 Task: Add a signature Jane Thompson containing Best wishes for a happy Fathers Day, Jane Thompson to email address softage.2@softage.net and add a folder Toys
Action: Mouse moved to (520, 474)
Screenshot: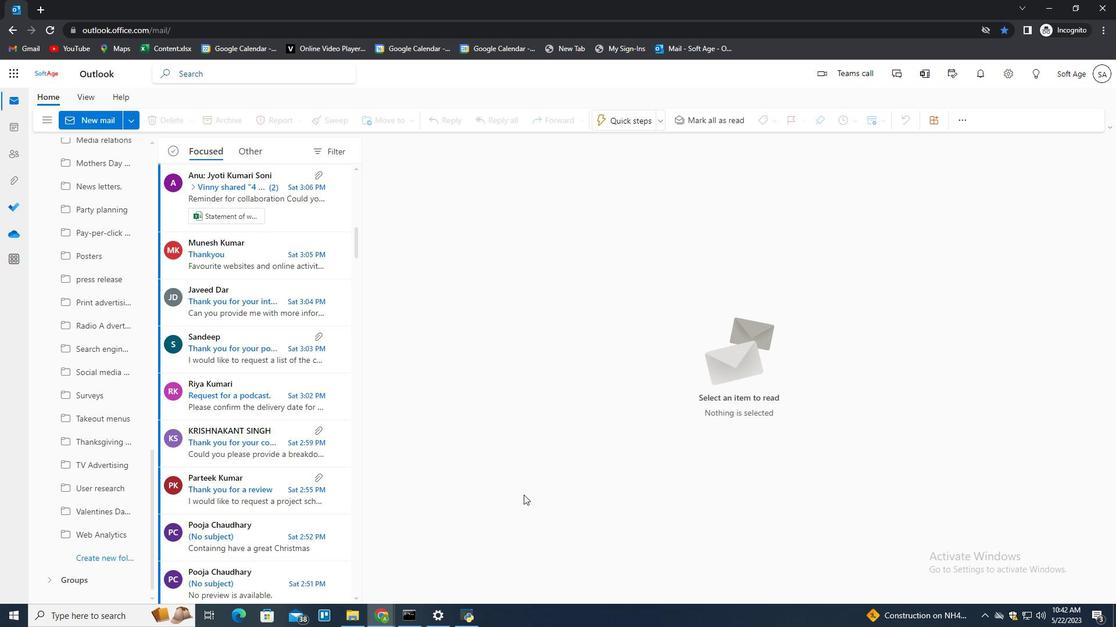 
Action: Key pressed n
Screenshot: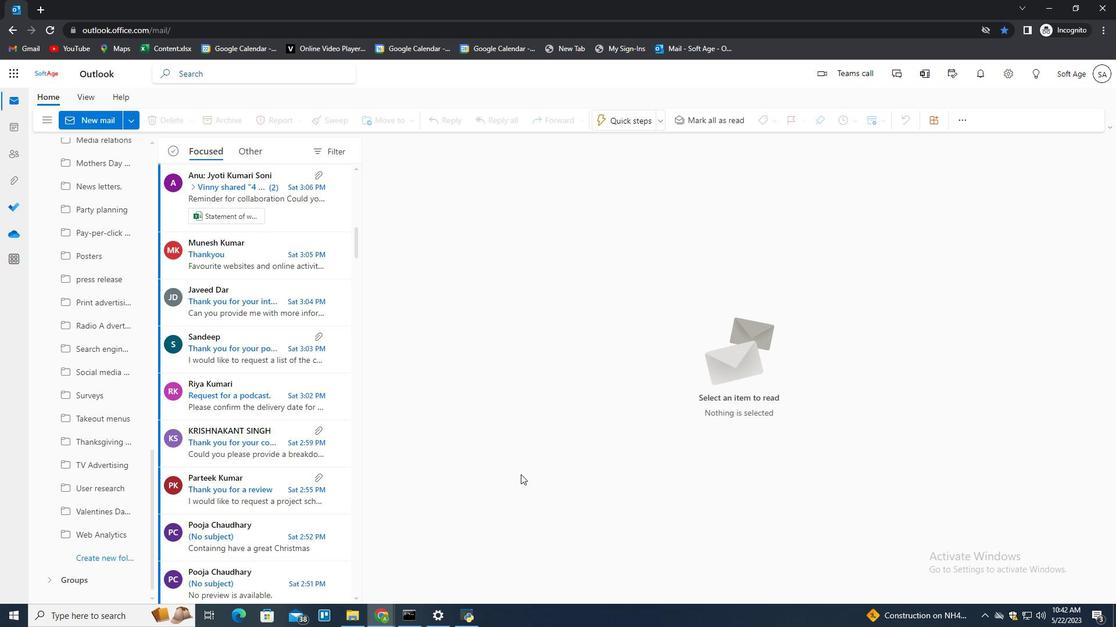 
Action: Mouse moved to (748, 119)
Screenshot: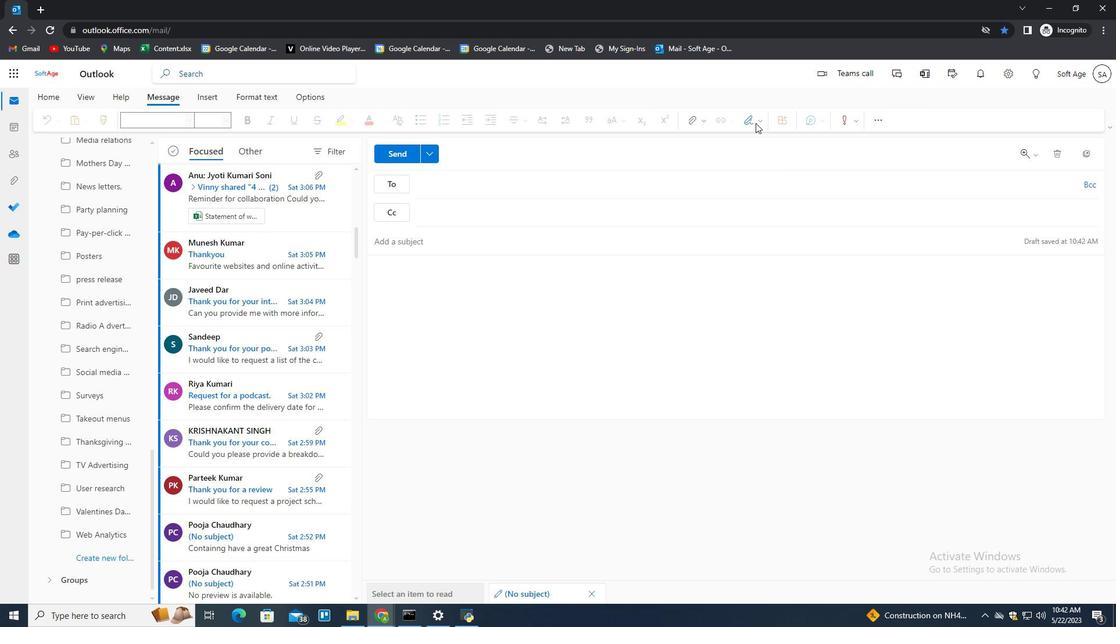 
Action: Mouse pressed left at (748, 119)
Screenshot: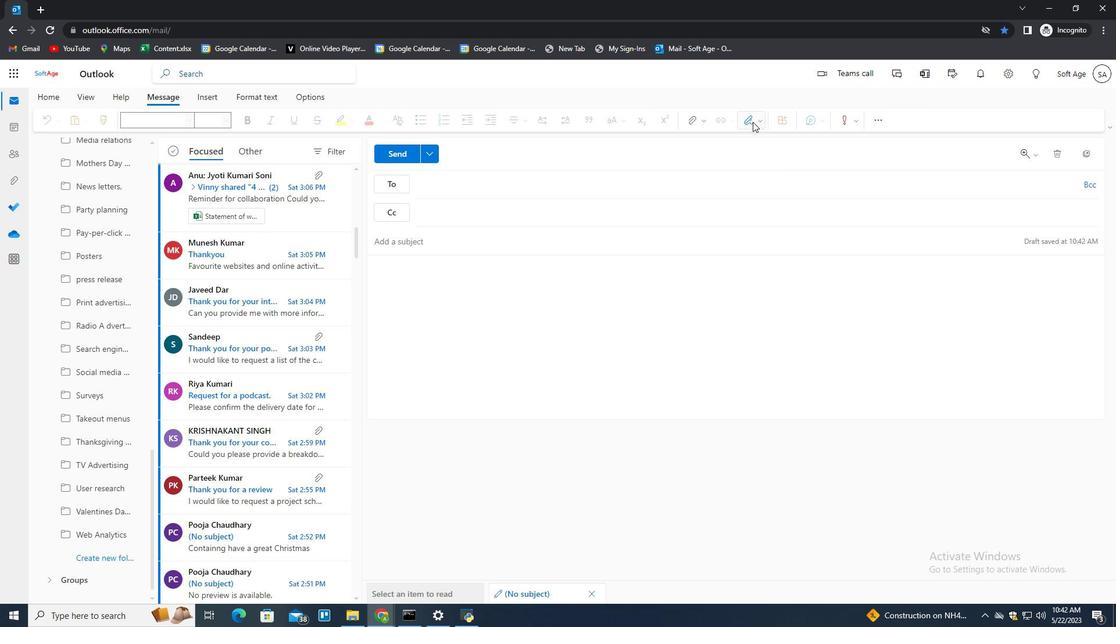
Action: Mouse moved to (731, 169)
Screenshot: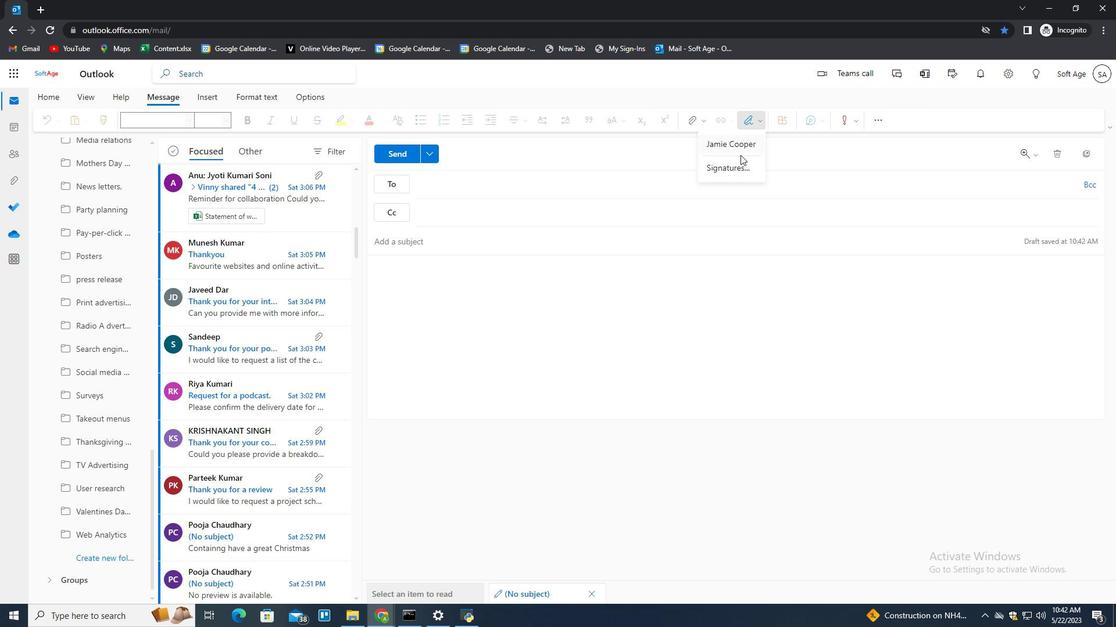 
Action: Mouse pressed left at (731, 169)
Screenshot: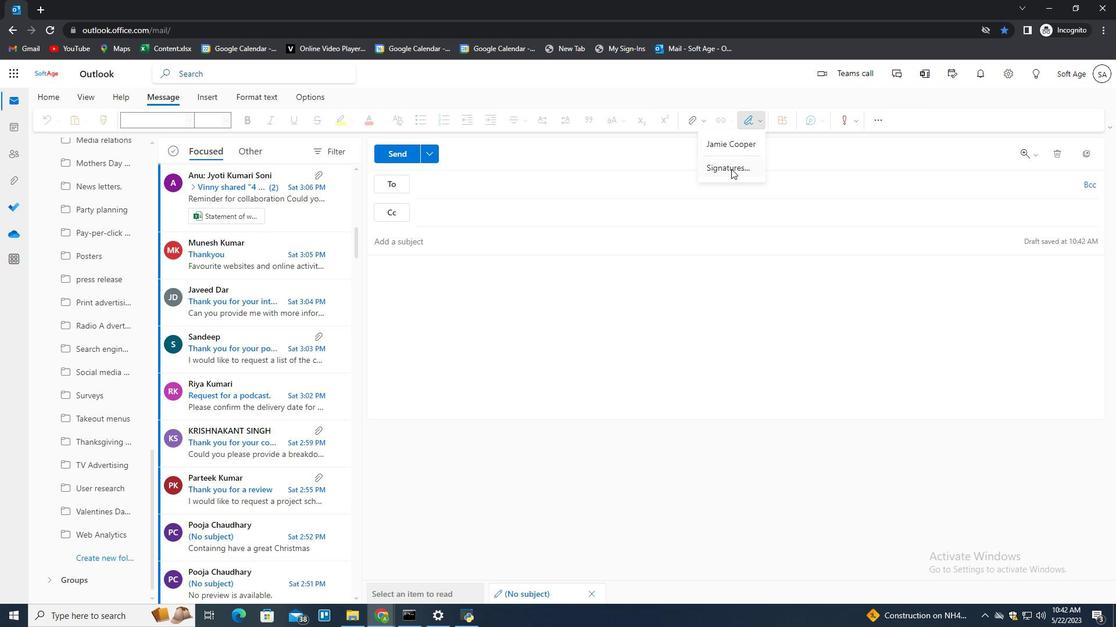 
Action: Mouse moved to (788, 215)
Screenshot: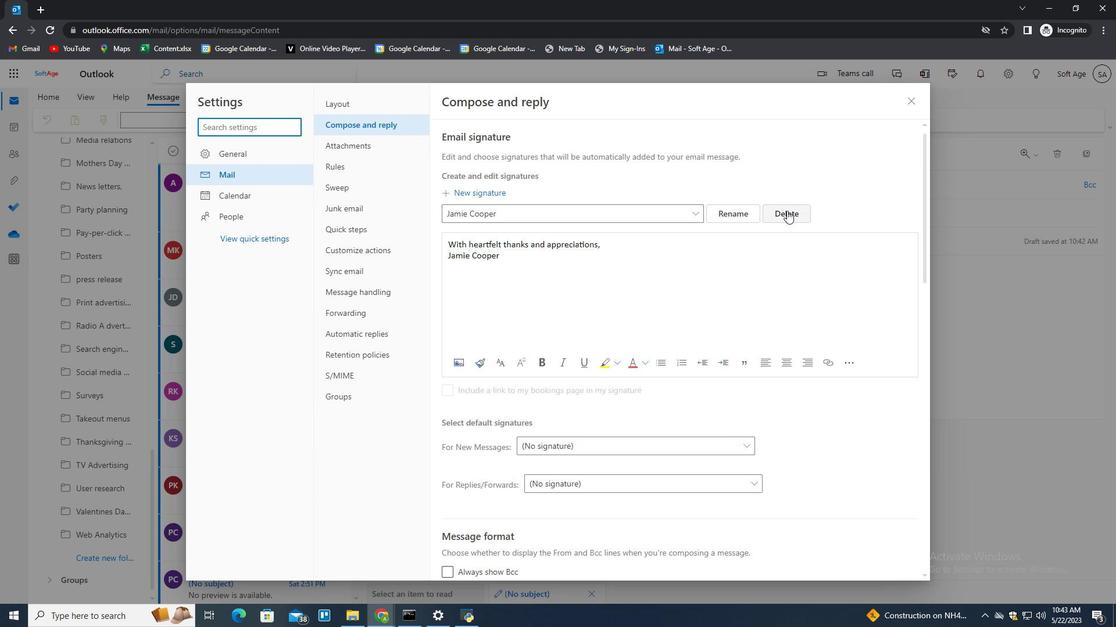 
Action: Mouse pressed left at (788, 215)
Screenshot: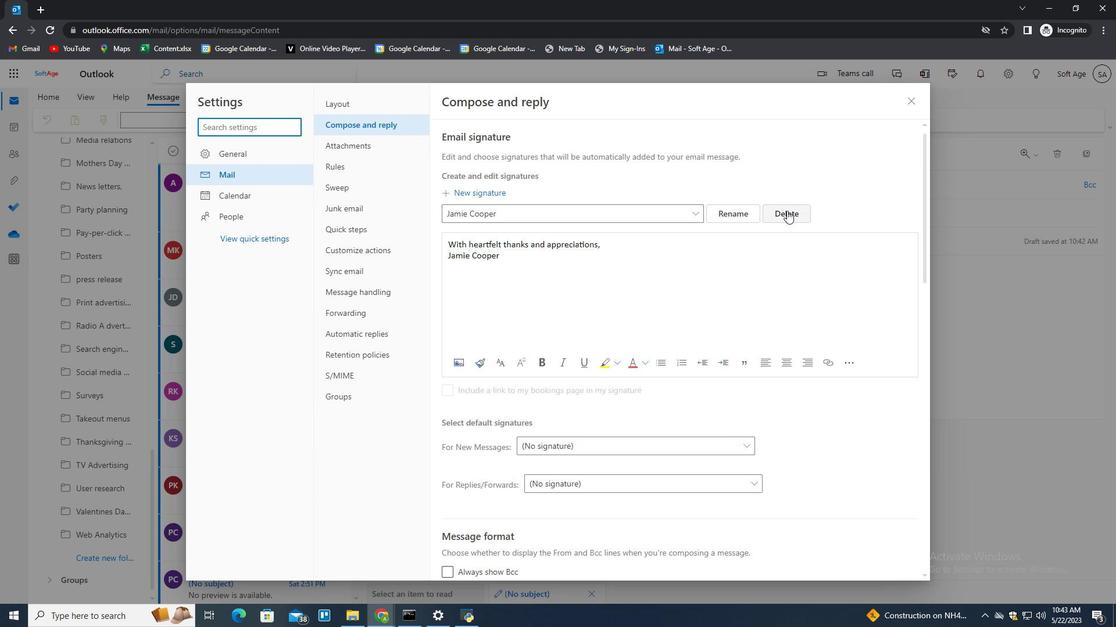 
Action: Mouse moved to (784, 216)
Screenshot: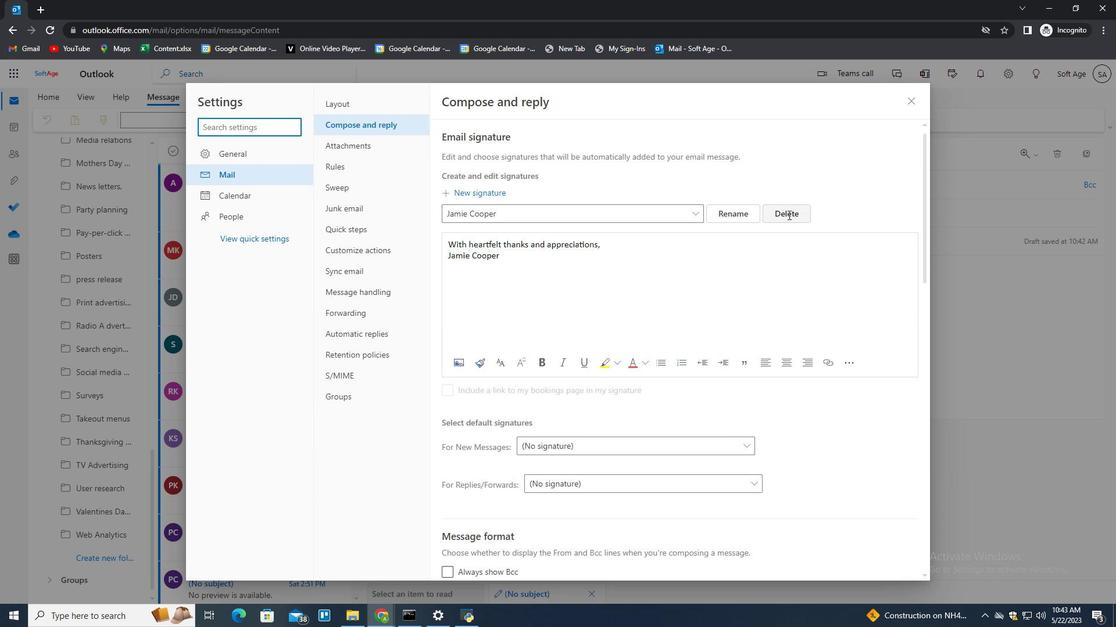 
Action: Mouse pressed left at (784, 216)
Screenshot: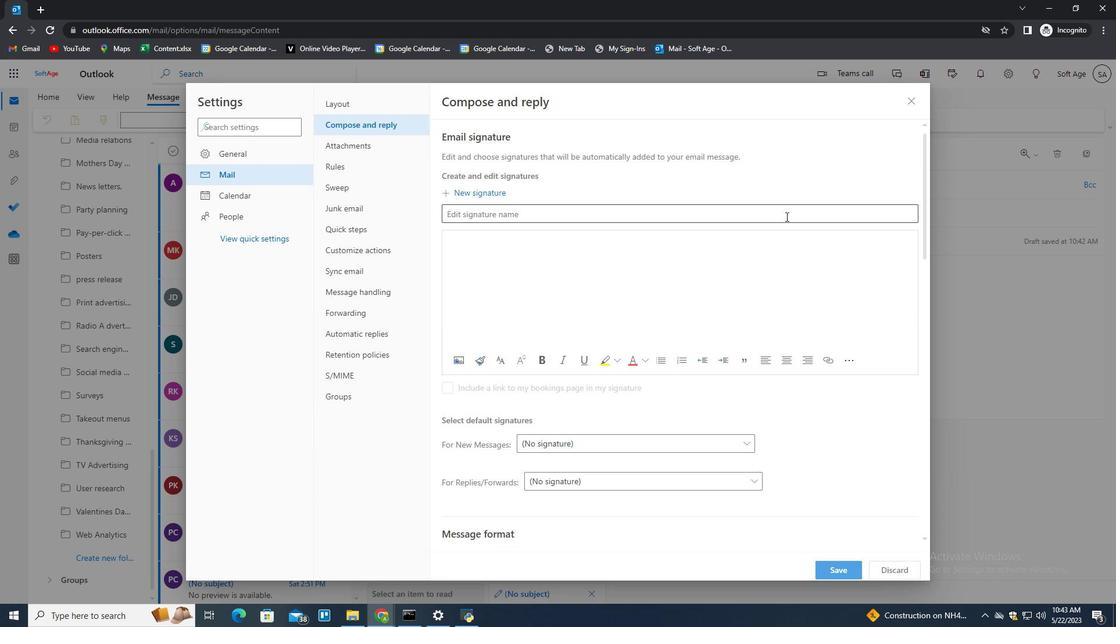 
Action: Key pressed <Key.shift>Jane<Key.space><Key.shift>Thompson<Key.space><Key.tab><Key.shift>Best<Key.space>wishes<Key.space>for<Key.space>a<Key.space>happy<Key.space><Key.shift>Ga<Key.backspace><Key.backspace><Key.shift><Key.shift>G<Key.backspace>Fathers<Key.space><Key.shift>S<Key.backspace>Daym<Key.backspace>,<Key.shift_r><Key.enter><Key.shift>Jane<Key.space><Key.shift>Thompson
Screenshot: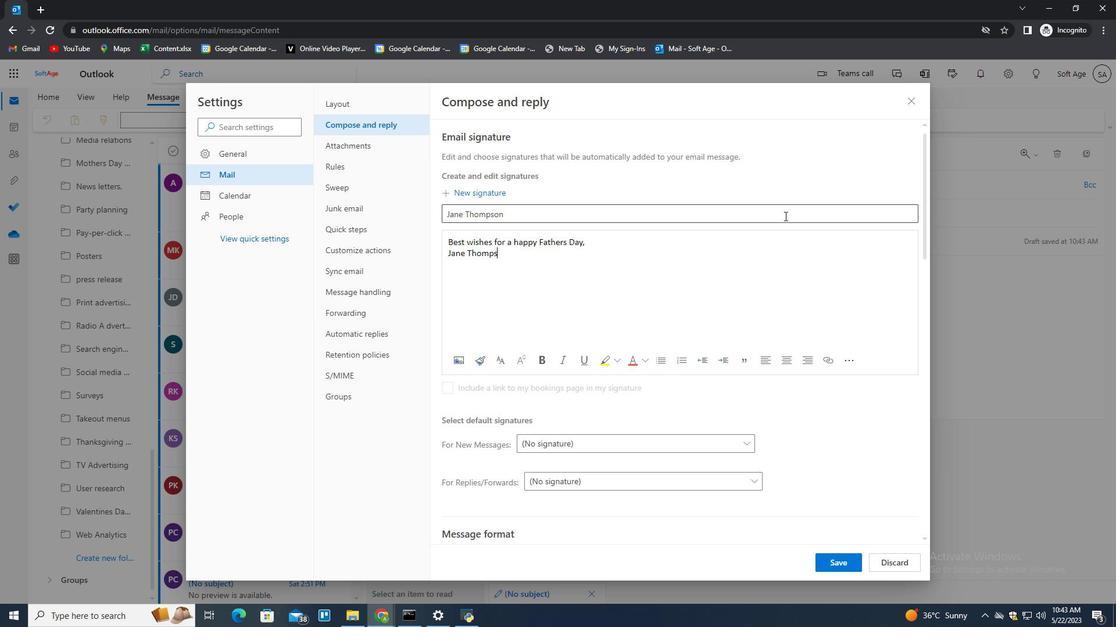 
Action: Mouse moved to (840, 562)
Screenshot: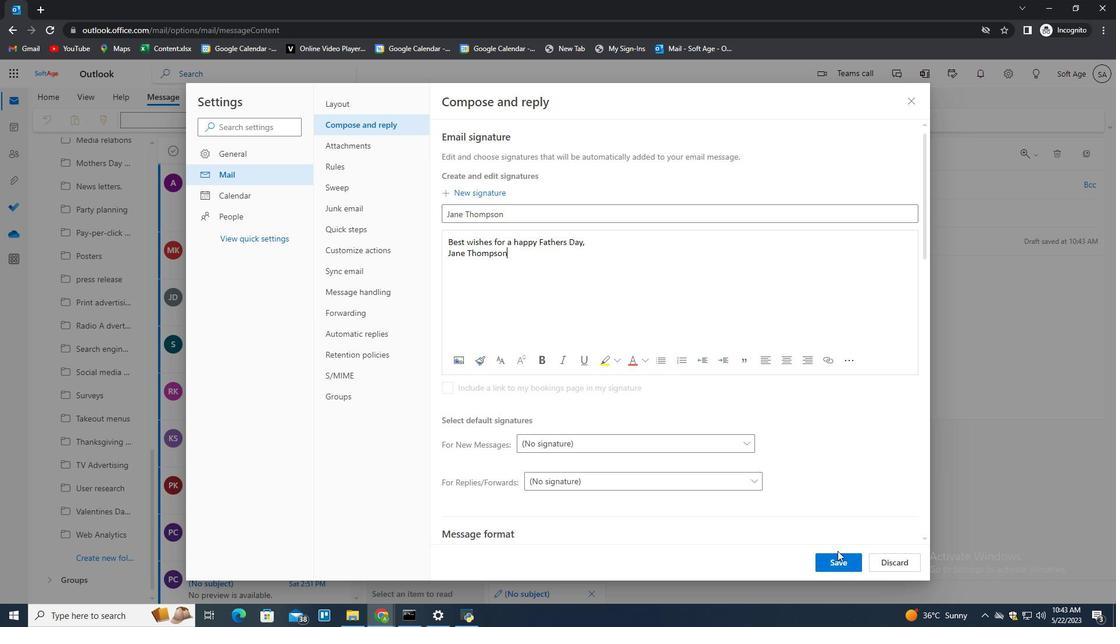 
Action: Mouse pressed left at (840, 562)
Screenshot: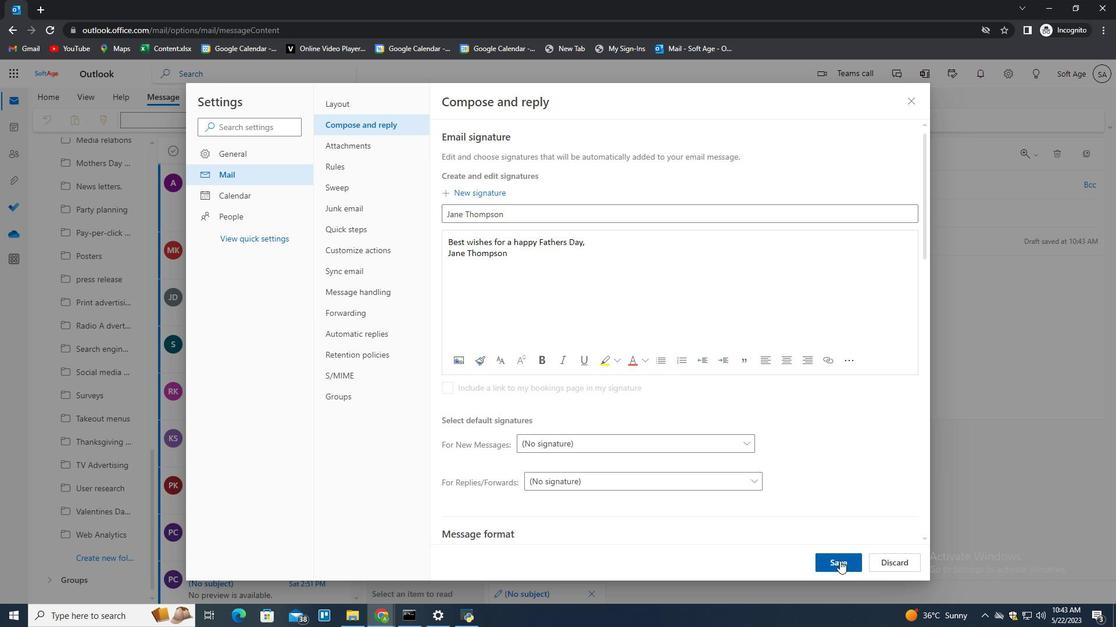 
Action: Mouse moved to (982, 349)
Screenshot: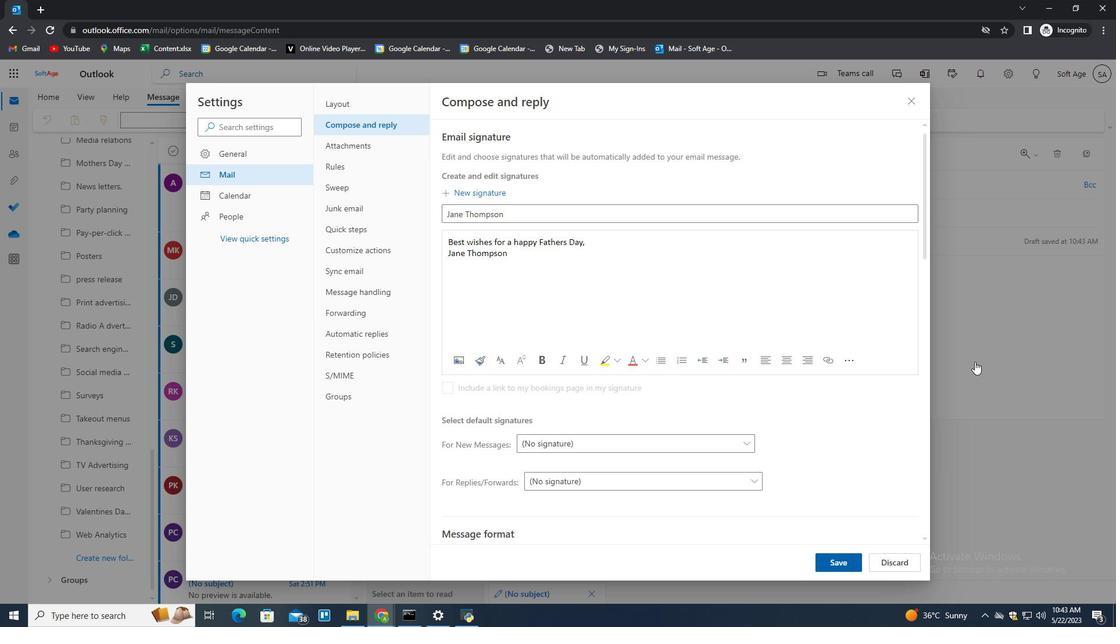 
Action: Mouse pressed left at (982, 349)
Screenshot: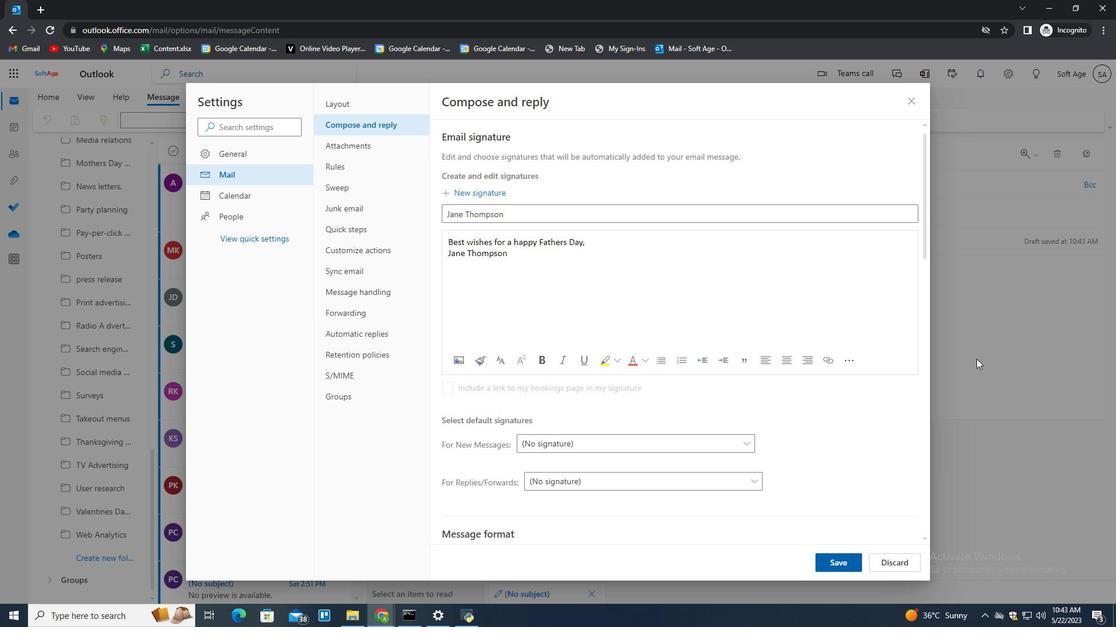 
Action: Mouse moved to (755, 125)
Screenshot: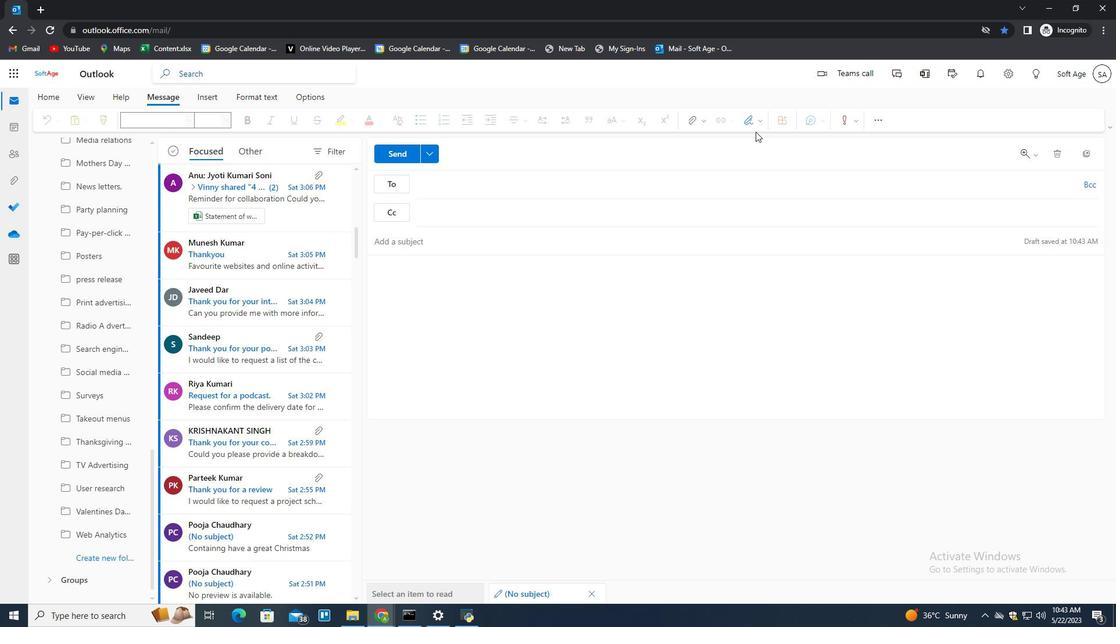 
Action: Mouse pressed left at (755, 125)
Screenshot: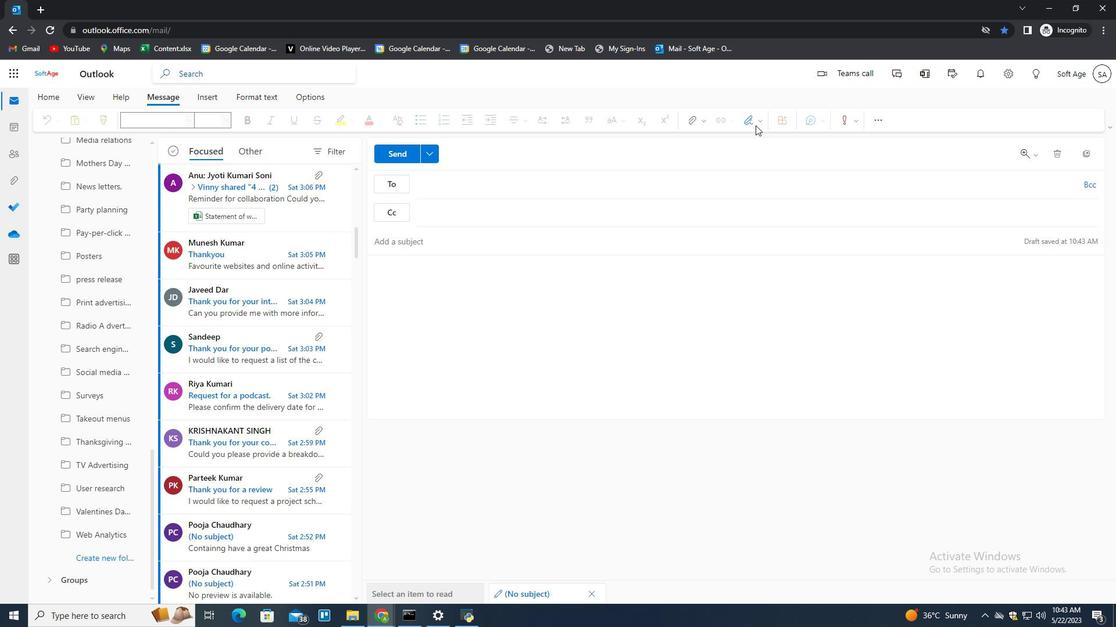 
Action: Mouse moved to (742, 144)
Screenshot: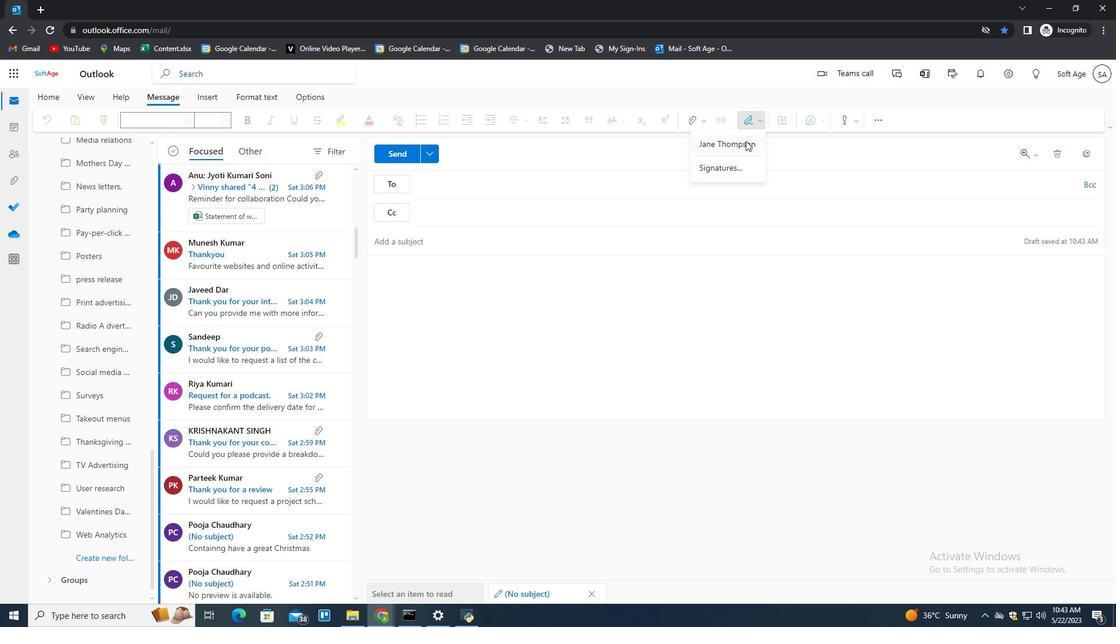 
Action: Mouse pressed left at (742, 144)
Screenshot: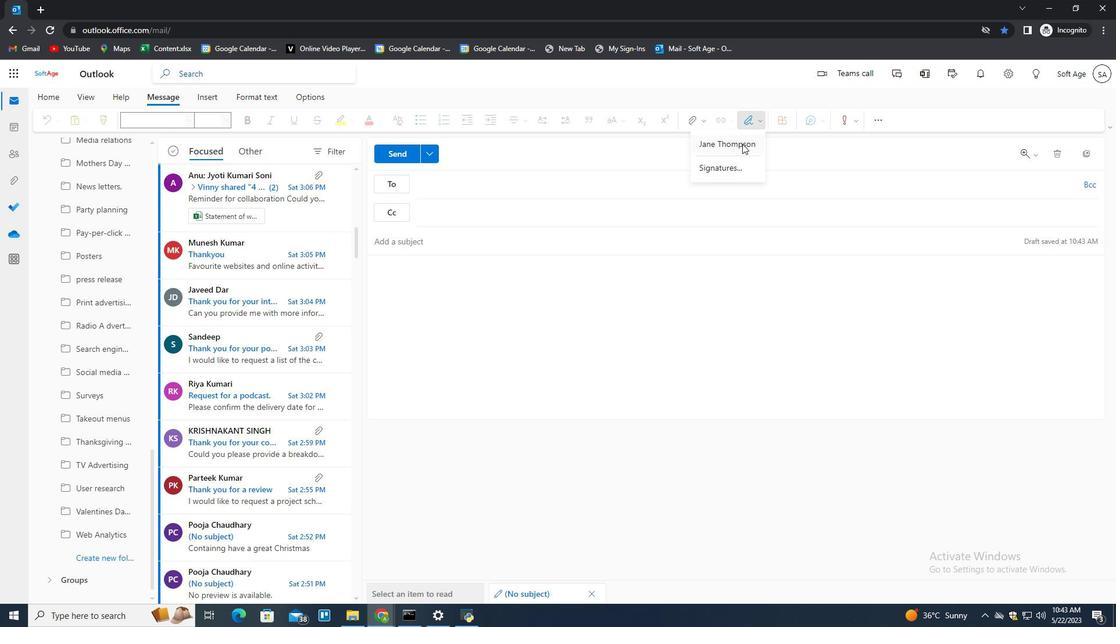 
Action: Mouse moved to (451, 188)
Screenshot: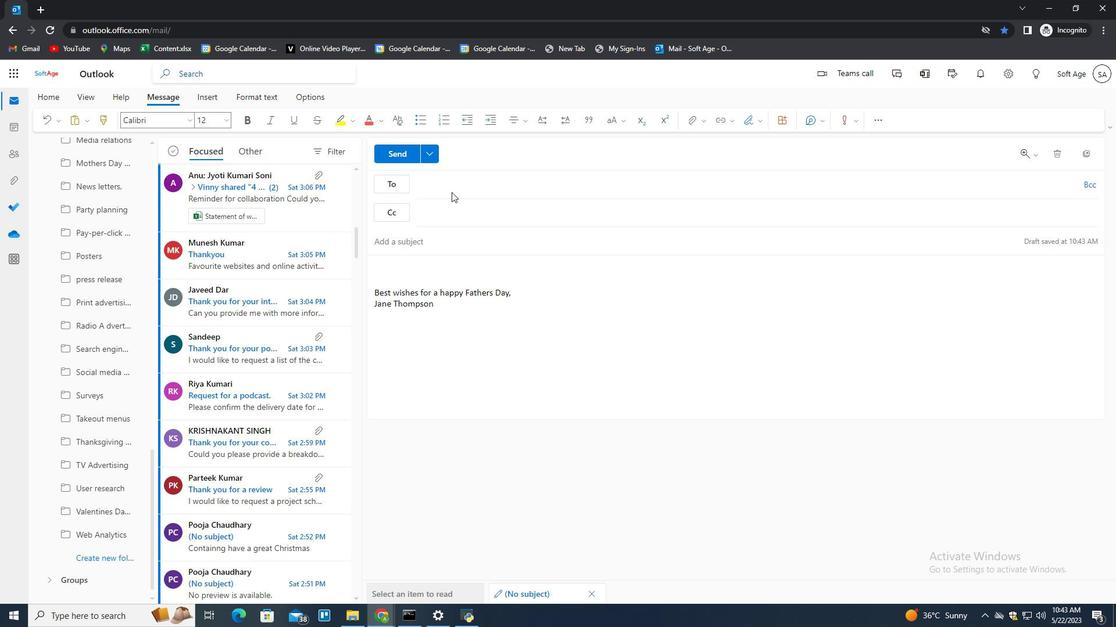 
Action: Mouse pressed left at (451, 188)
Screenshot: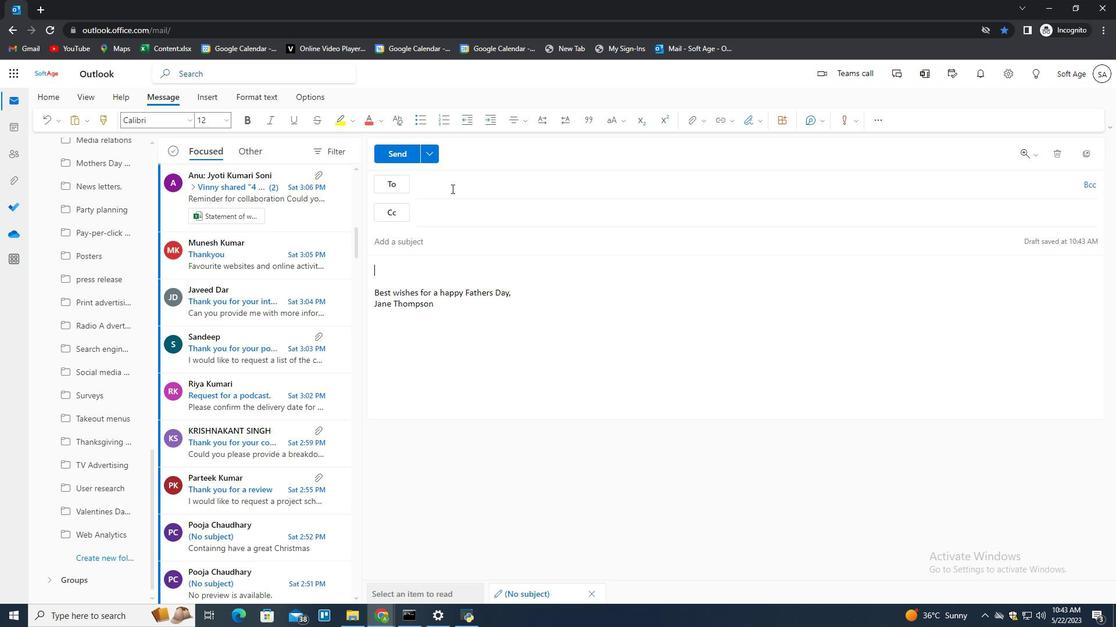 
Action: Key pressed softae.<Key.backspace><Key.backspace>ge.2<Key.shift>@softage.net<Key.enter>
Screenshot: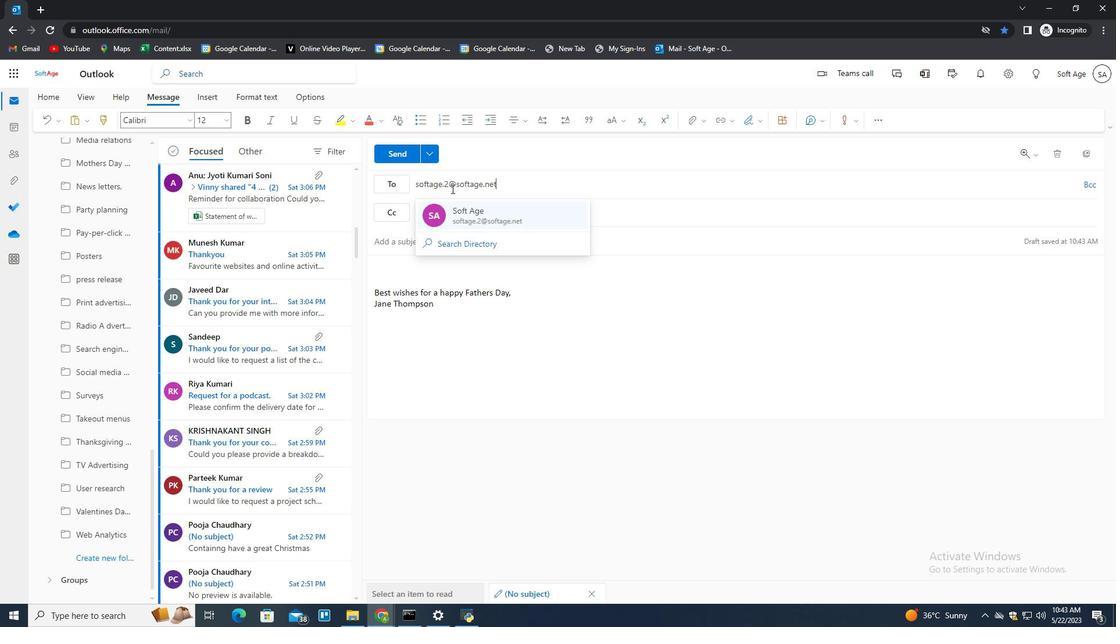 
Action: Mouse moved to (96, 585)
Screenshot: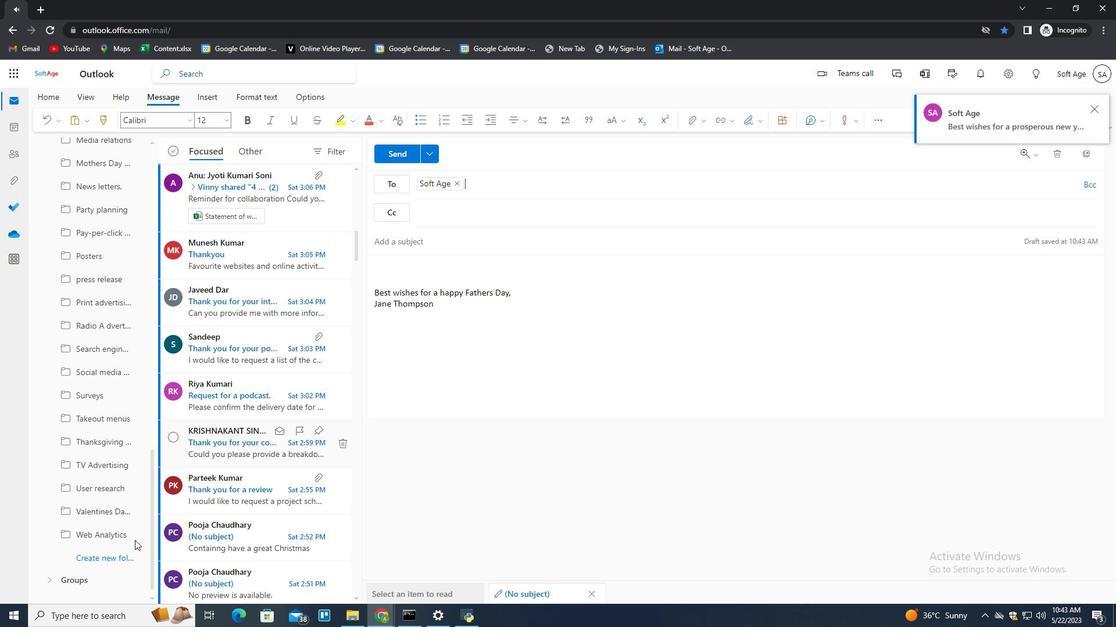 
Action: Mouse scrolled (96, 585) with delta (0, 0)
Screenshot: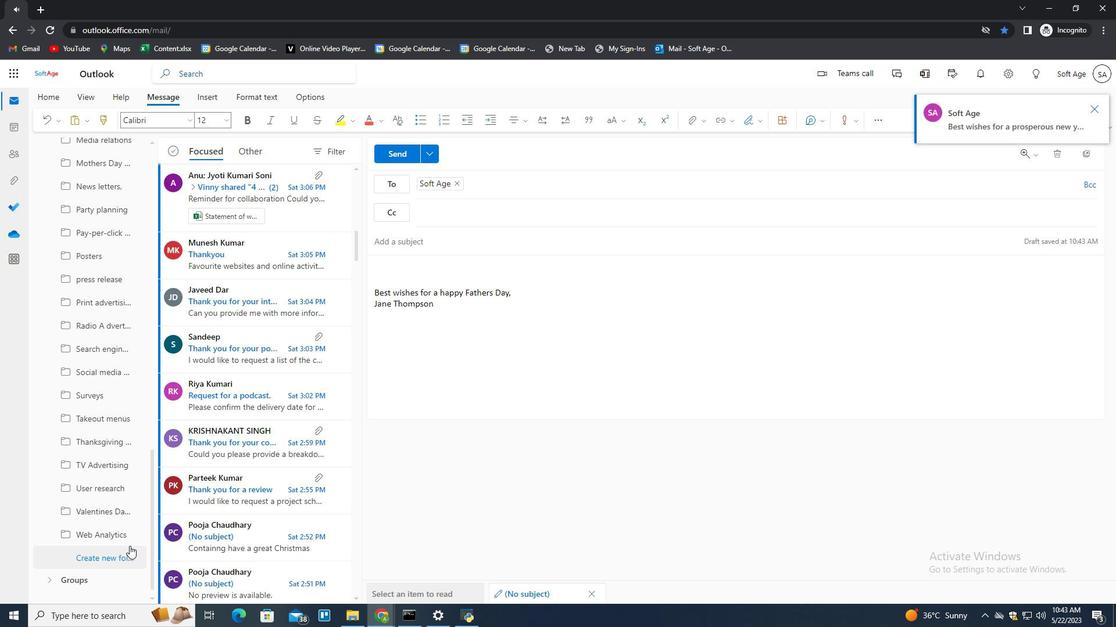 
Action: Mouse scrolled (96, 585) with delta (0, 0)
Screenshot: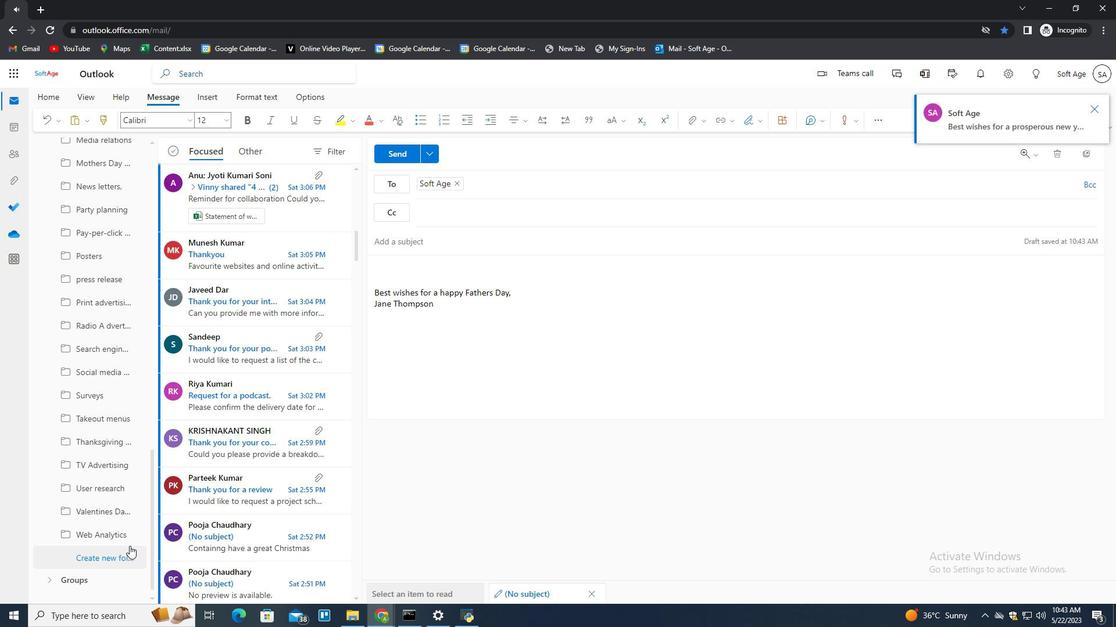 
Action: Mouse scrolled (96, 585) with delta (0, 0)
Screenshot: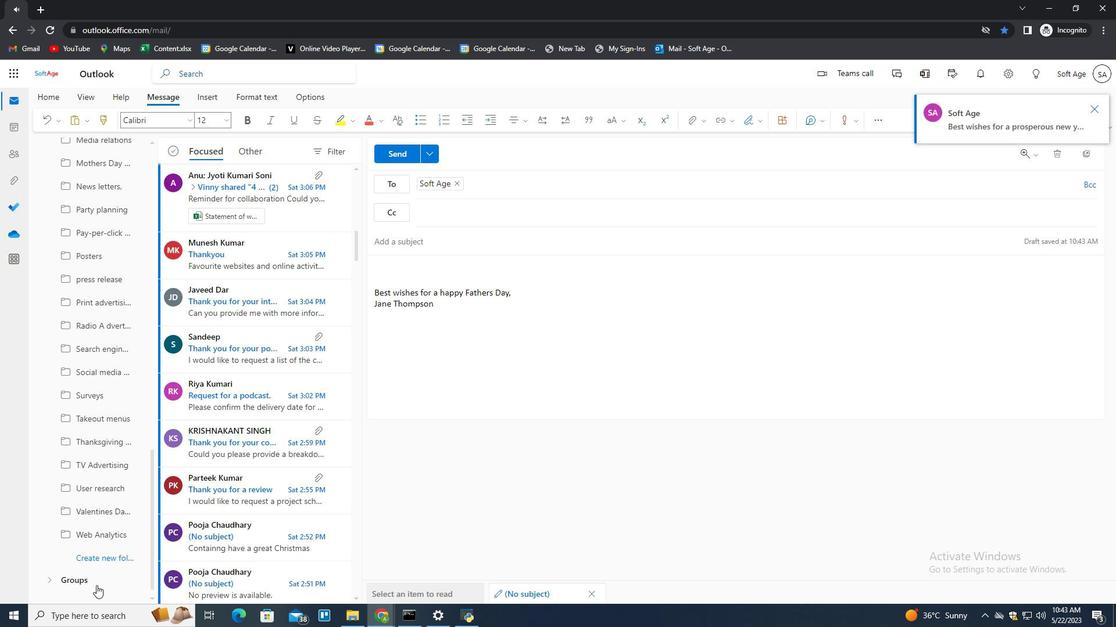 
Action: Mouse moved to (93, 558)
Screenshot: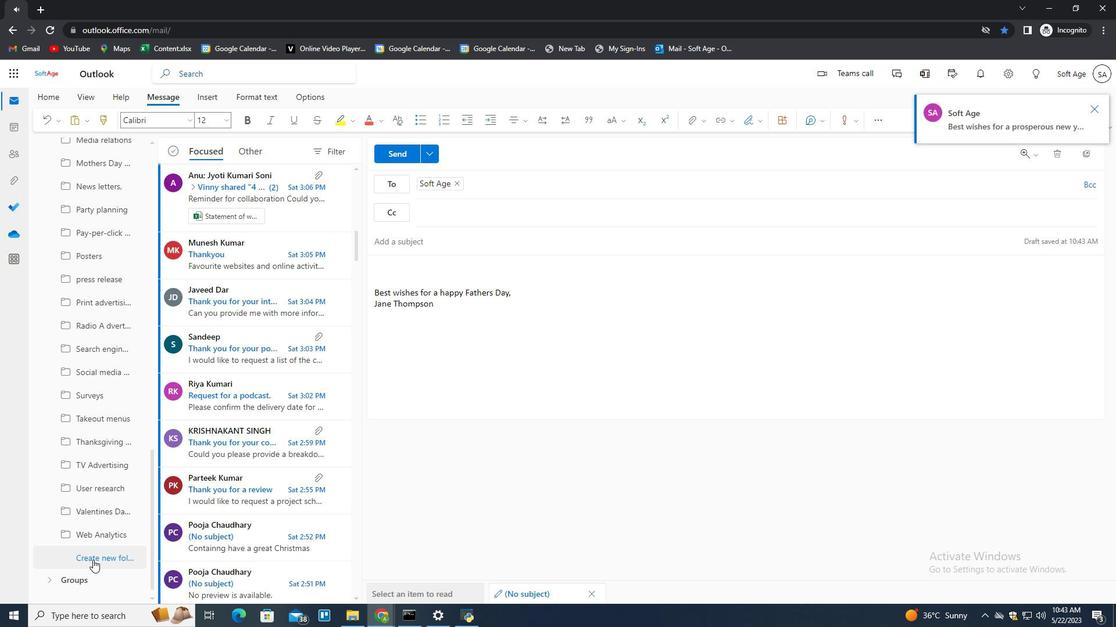 
Action: Mouse pressed left at (93, 558)
Screenshot: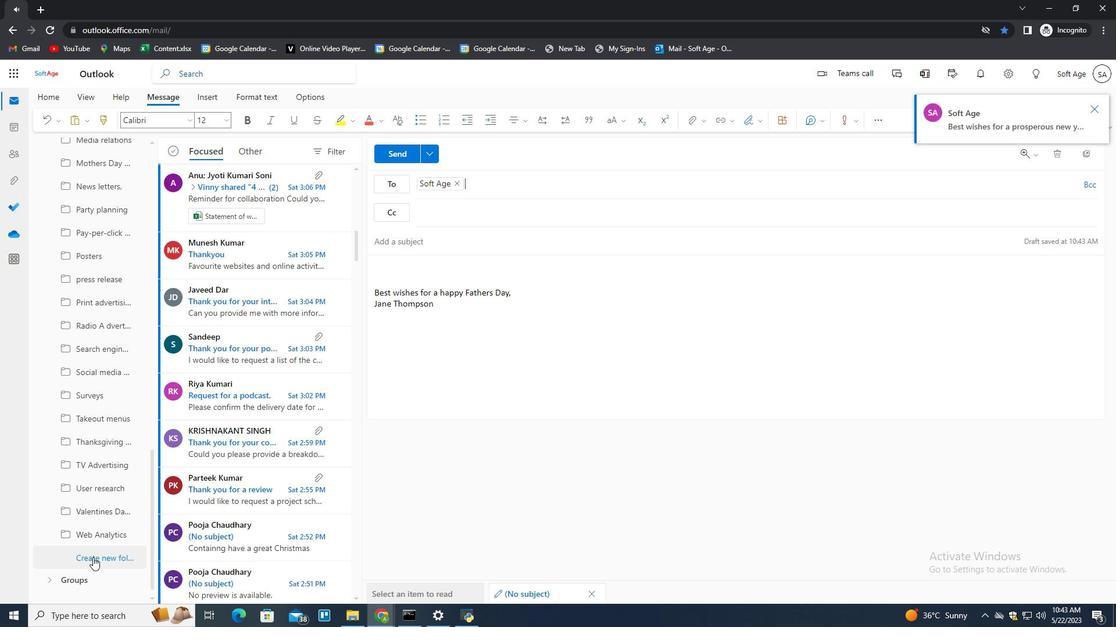 
Action: Key pressed <Key.shift>Toys<Key.enter>
Screenshot: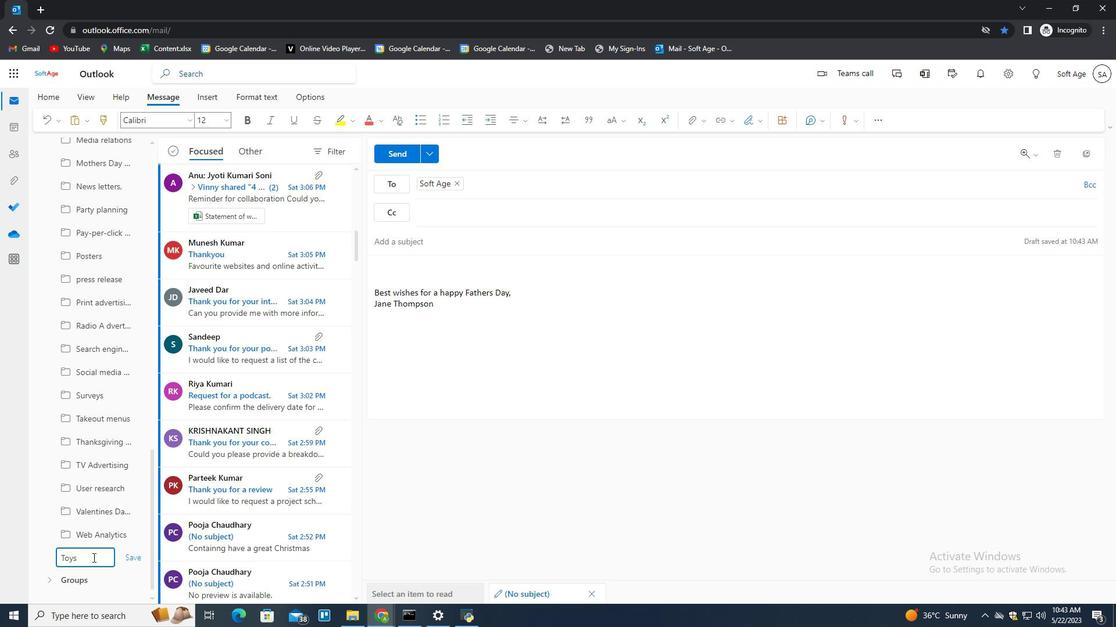
